 Task: Select the end date as December 2023.
Action: Mouse moved to (758, 212)
Screenshot: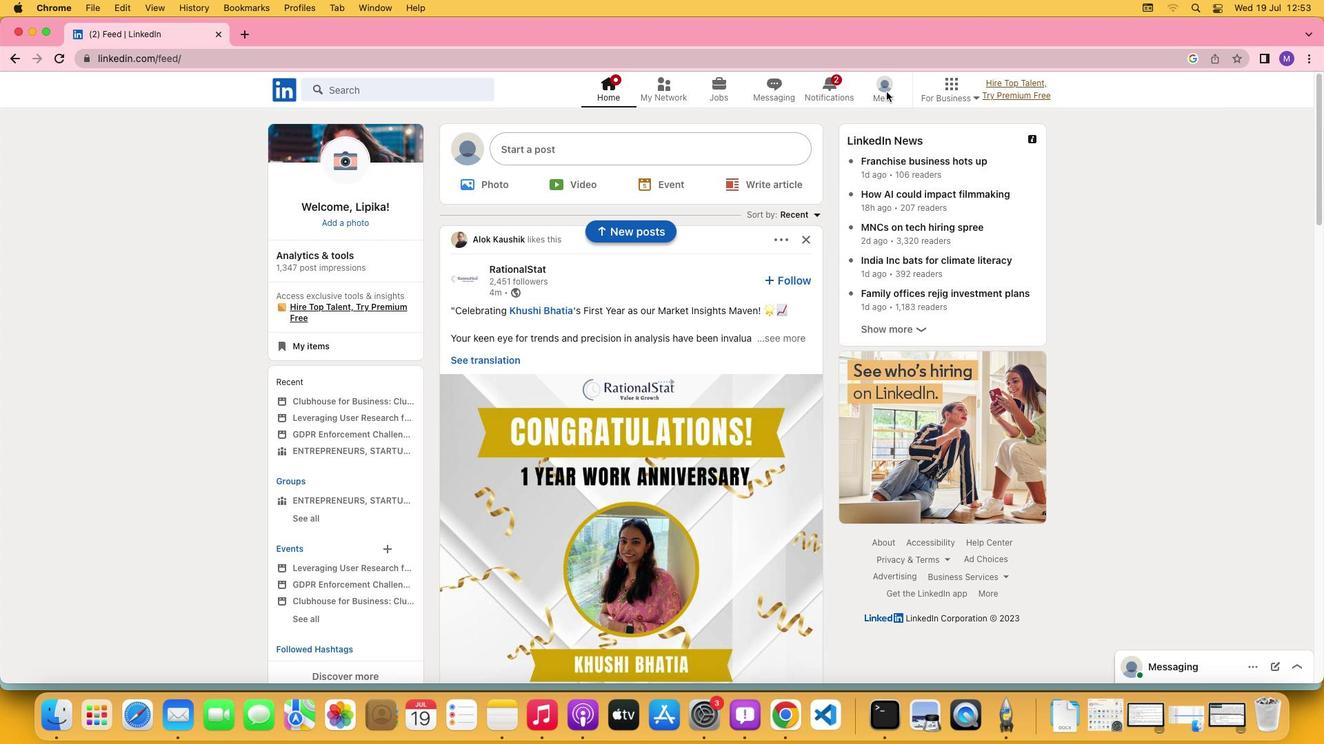 
Action: Mouse pressed left at (758, 212)
Screenshot: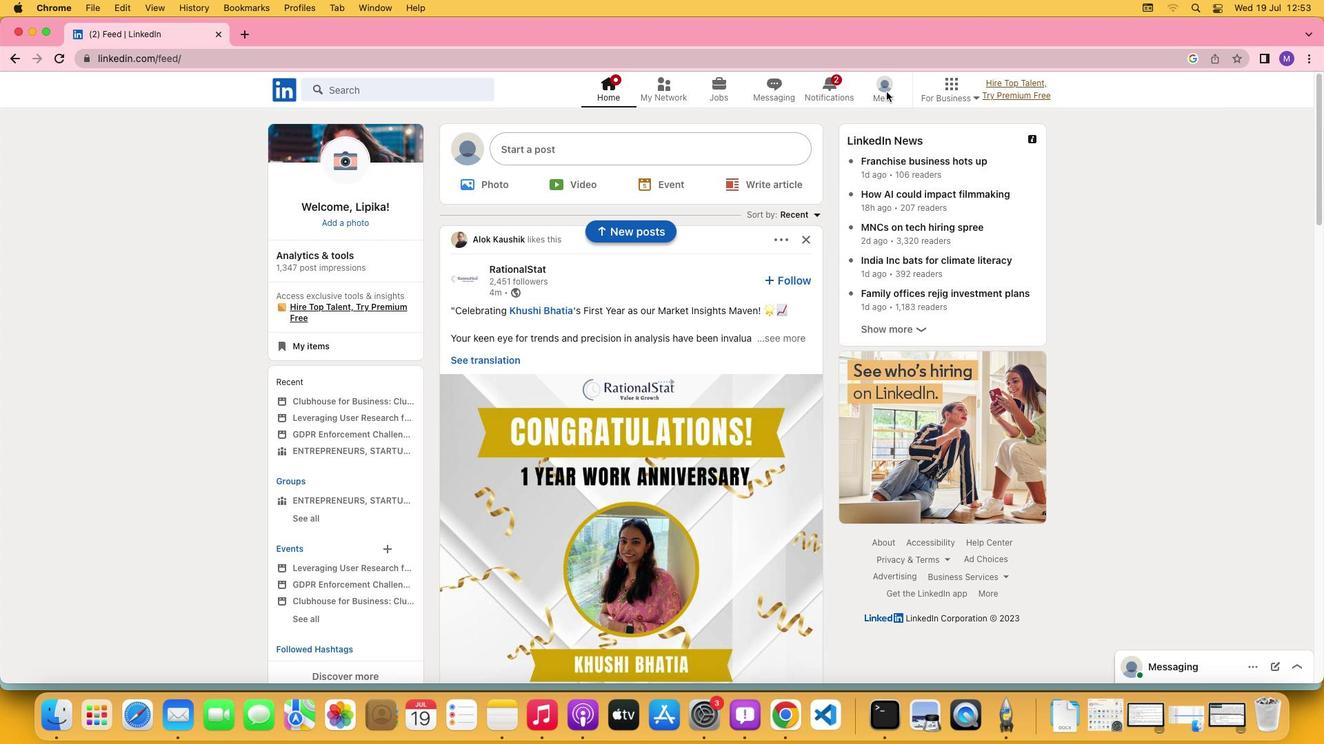 
Action: Mouse moved to (760, 215)
Screenshot: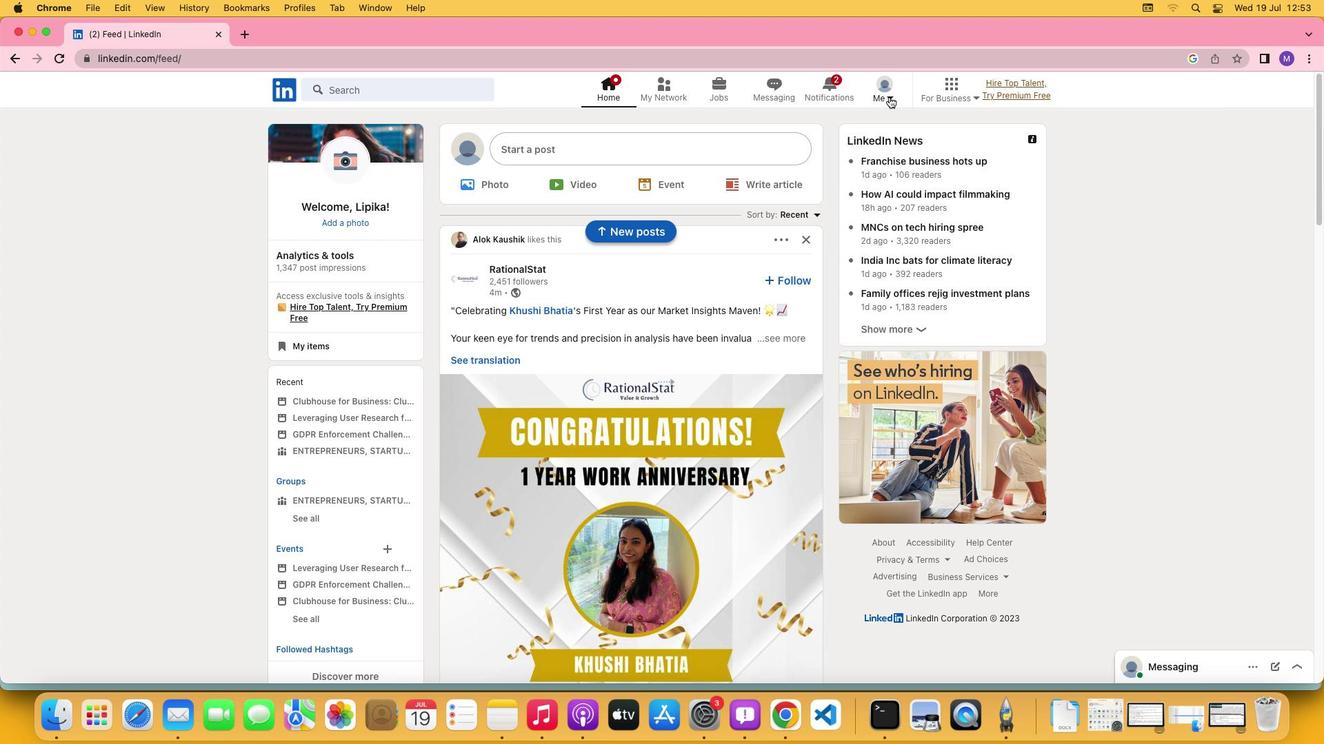 
Action: Mouse pressed left at (760, 215)
Screenshot: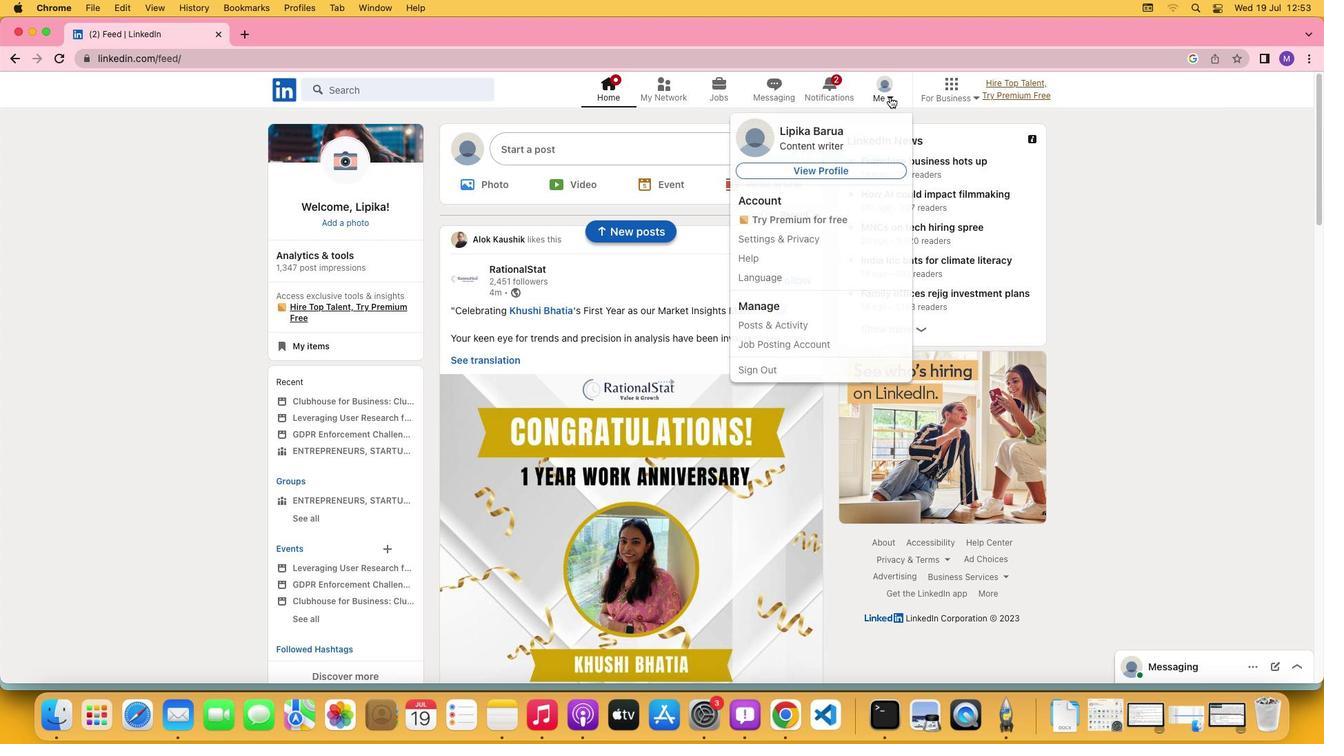 
Action: Mouse moved to (741, 264)
Screenshot: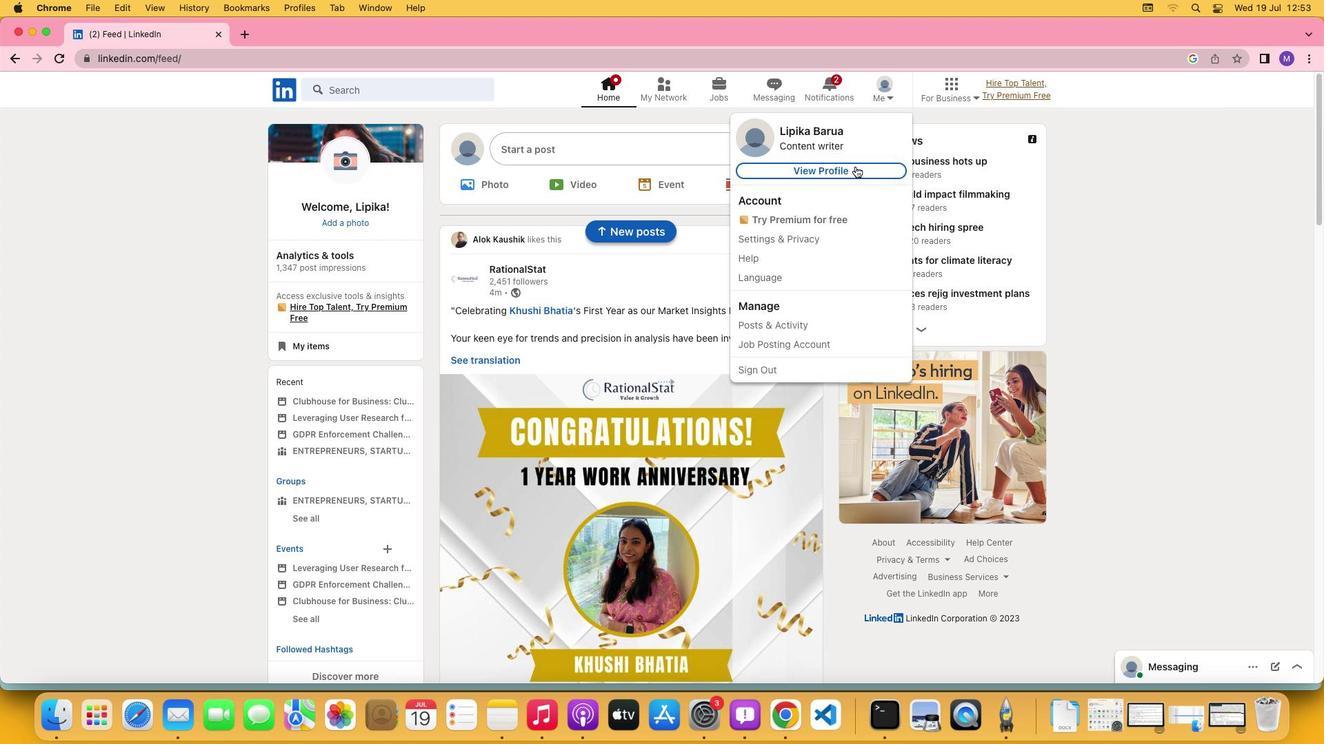 
Action: Mouse pressed left at (741, 264)
Screenshot: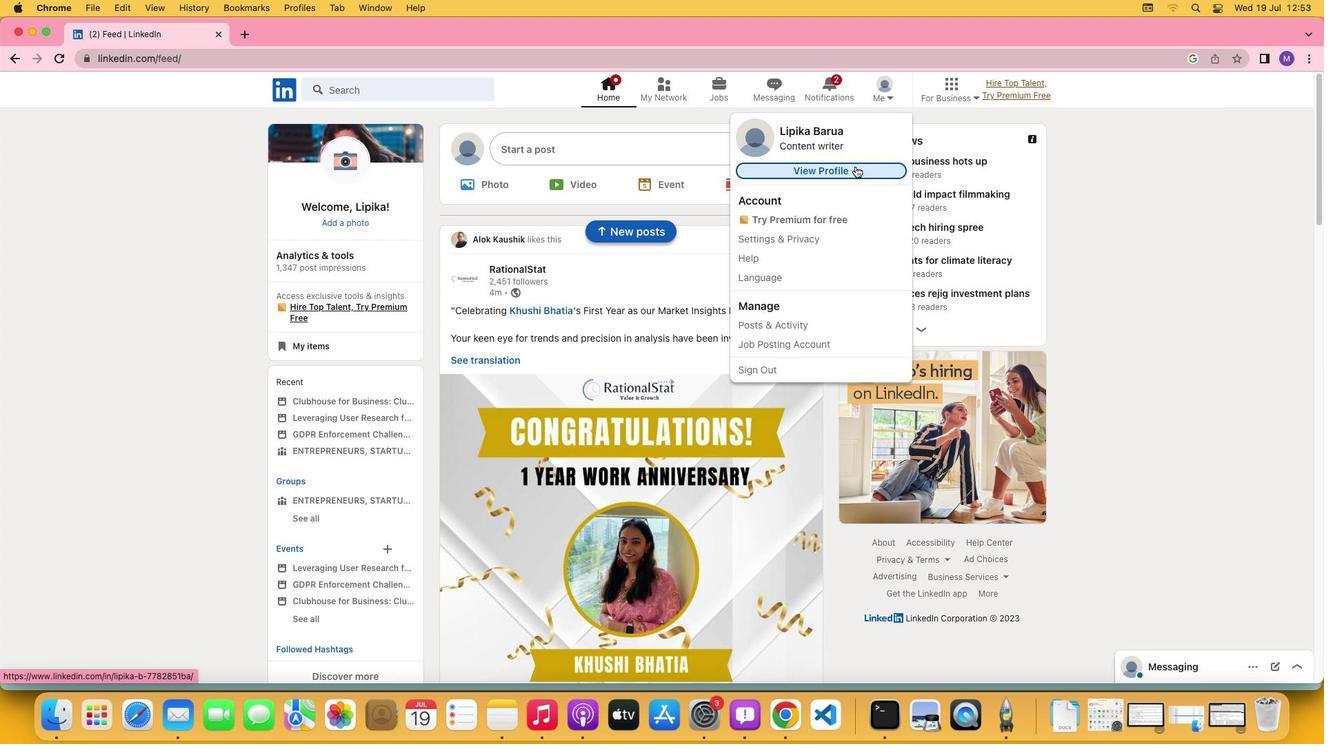 
Action: Mouse moved to (517, 463)
Screenshot: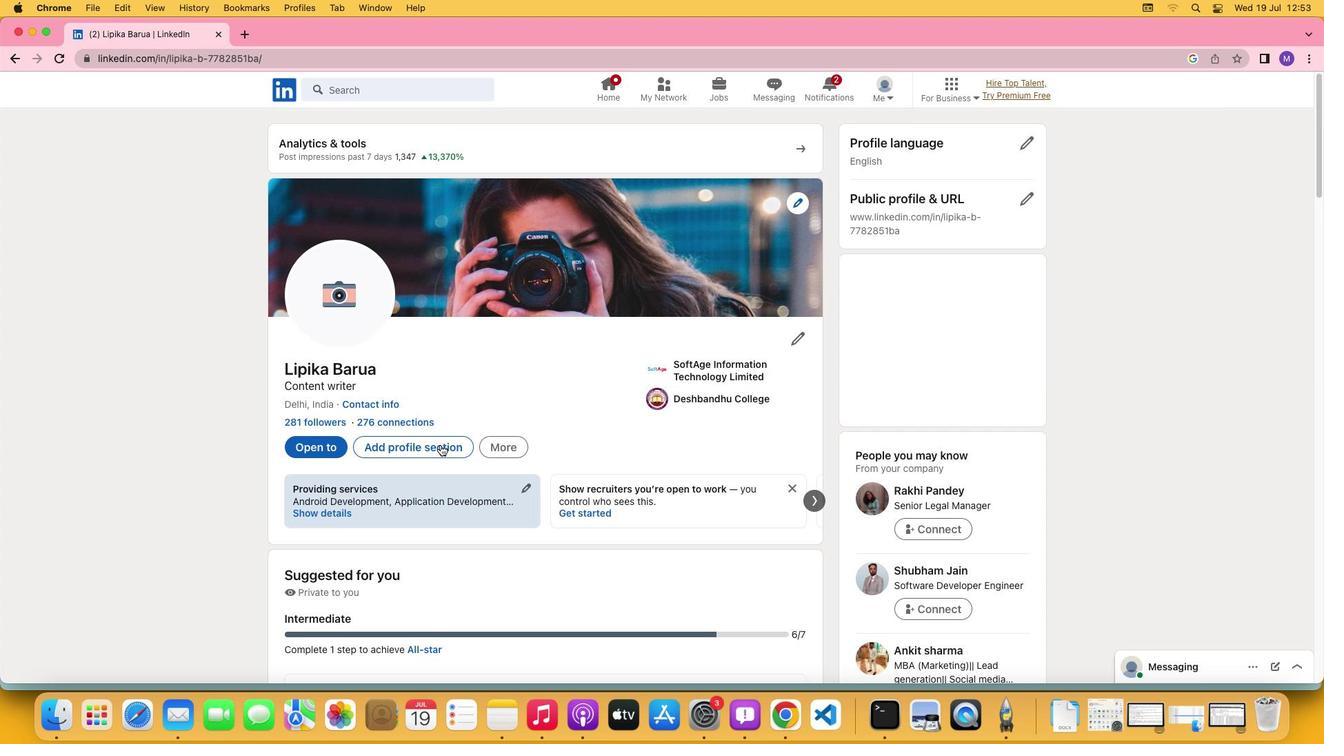 
Action: Mouse pressed left at (517, 463)
Screenshot: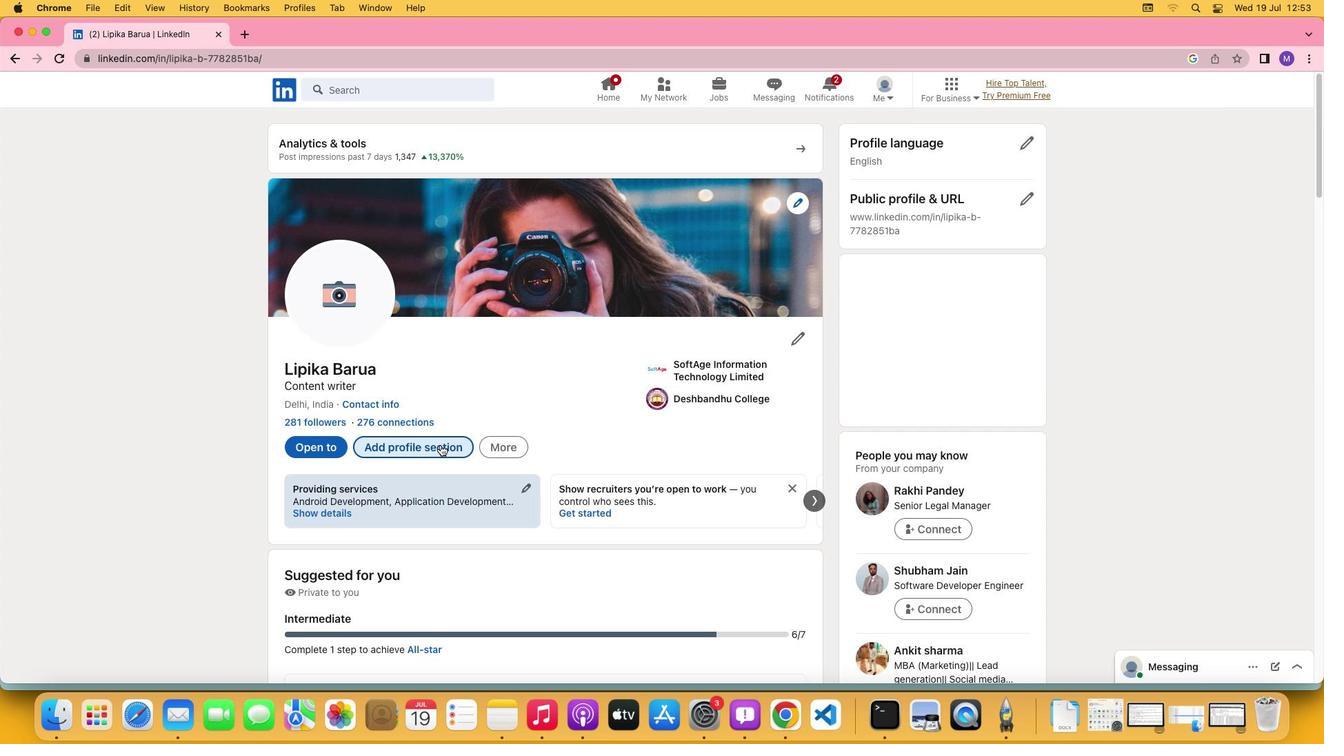 
Action: Mouse moved to (726, 440)
Screenshot: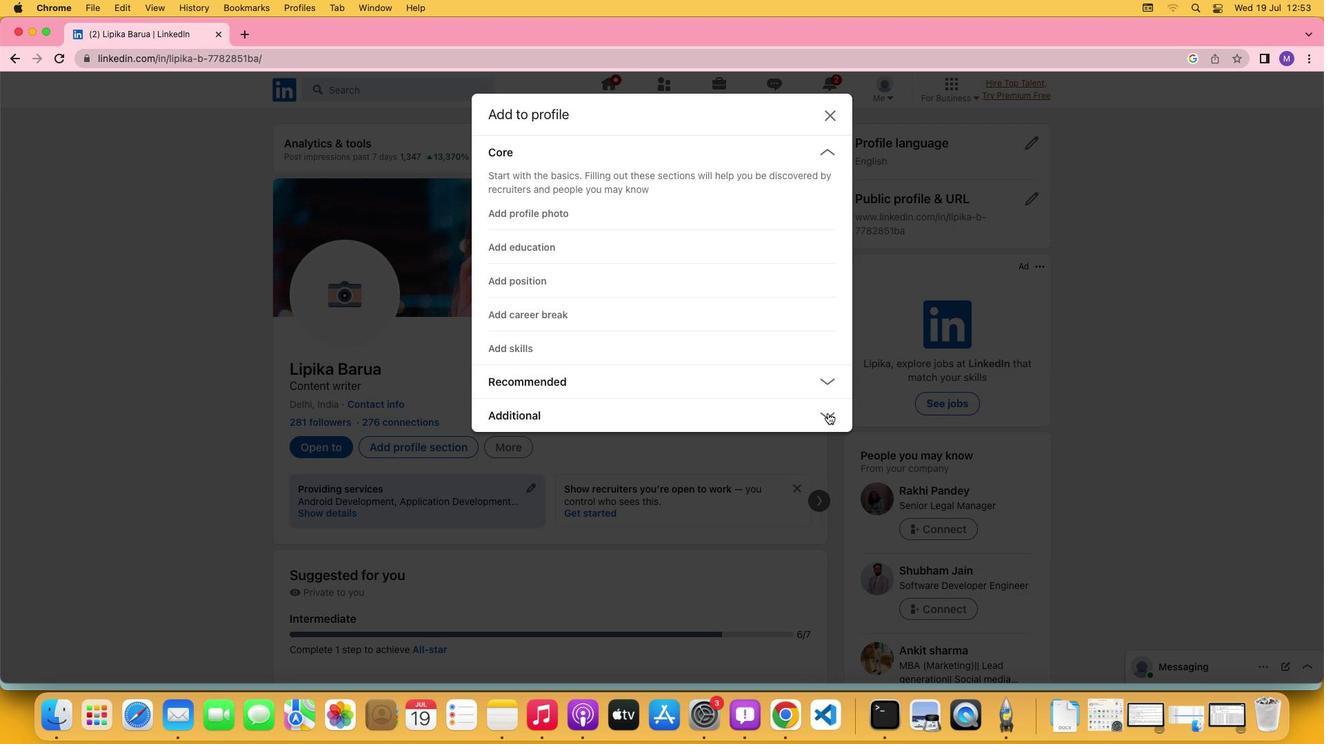 
Action: Mouse pressed left at (726, 440)
Screenshot: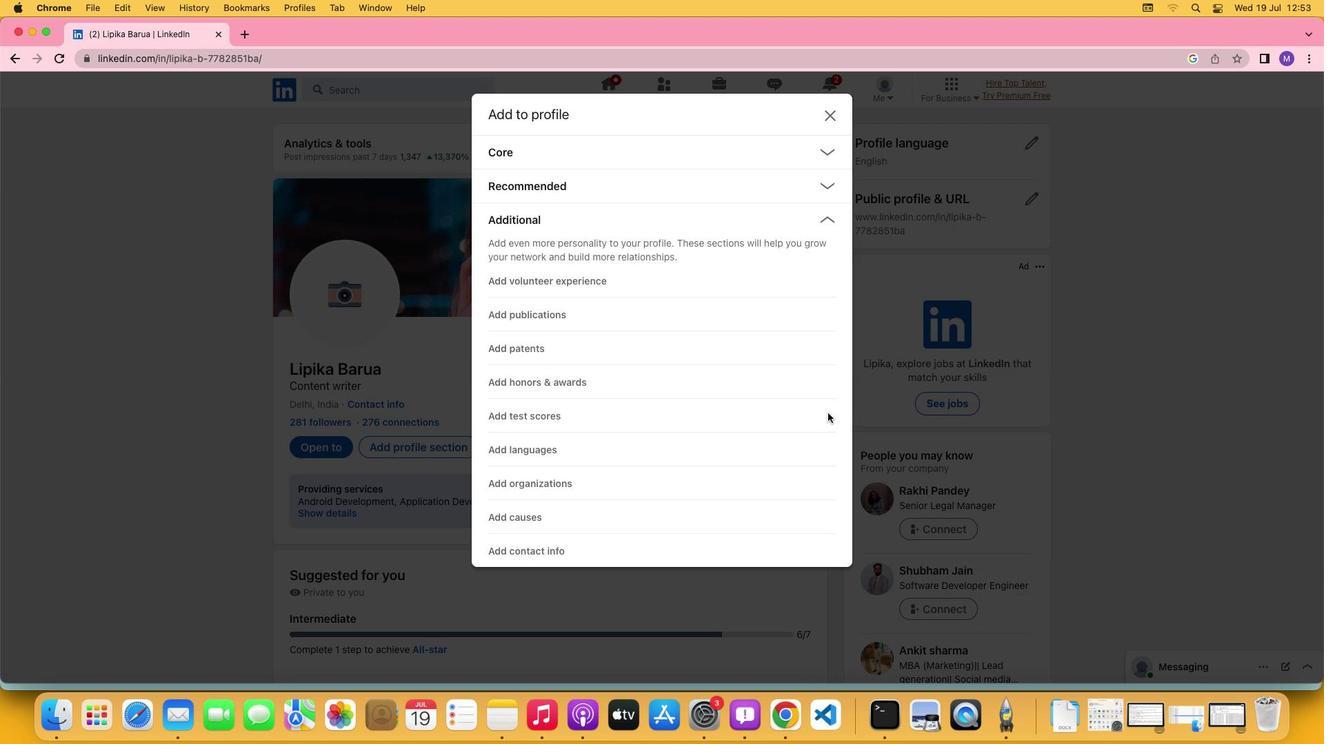 
Action: Mouse moved to (594, 346)
Screenshot: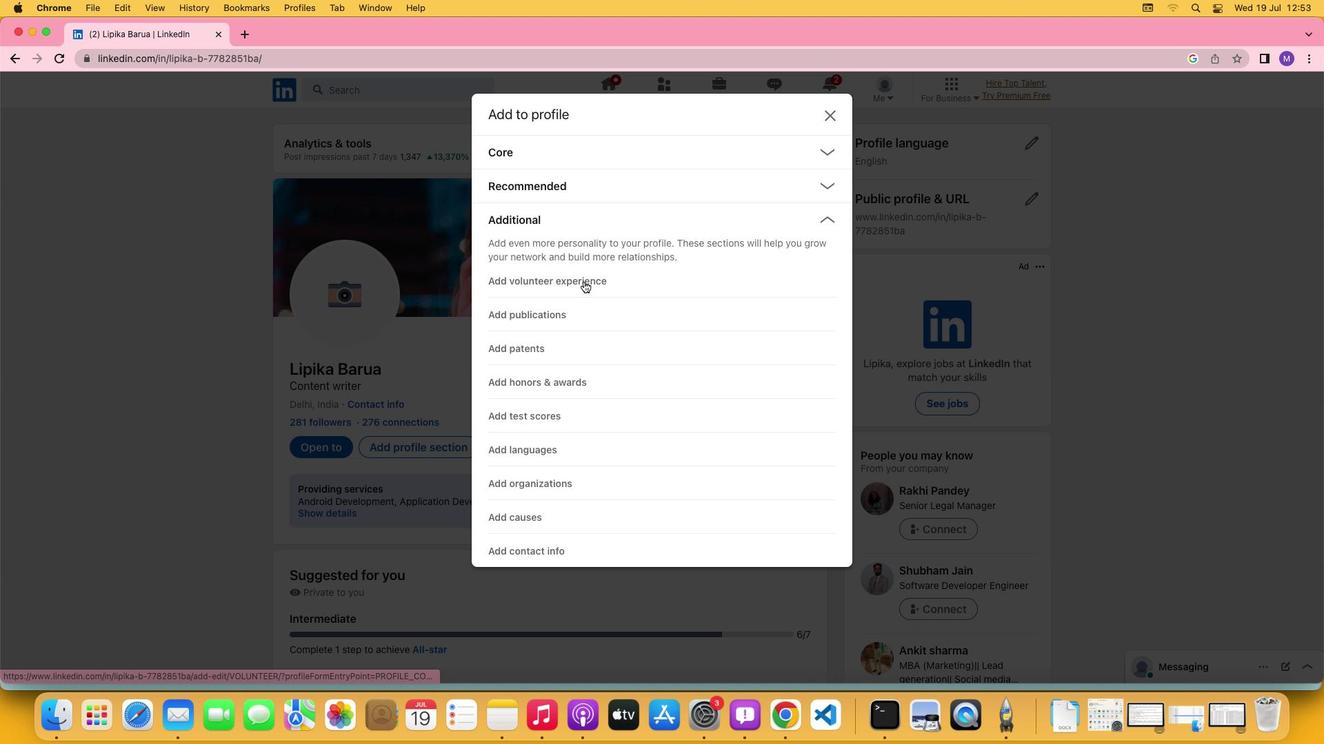 
Action: Mouse pressed left at (594, 346)
Screenshot: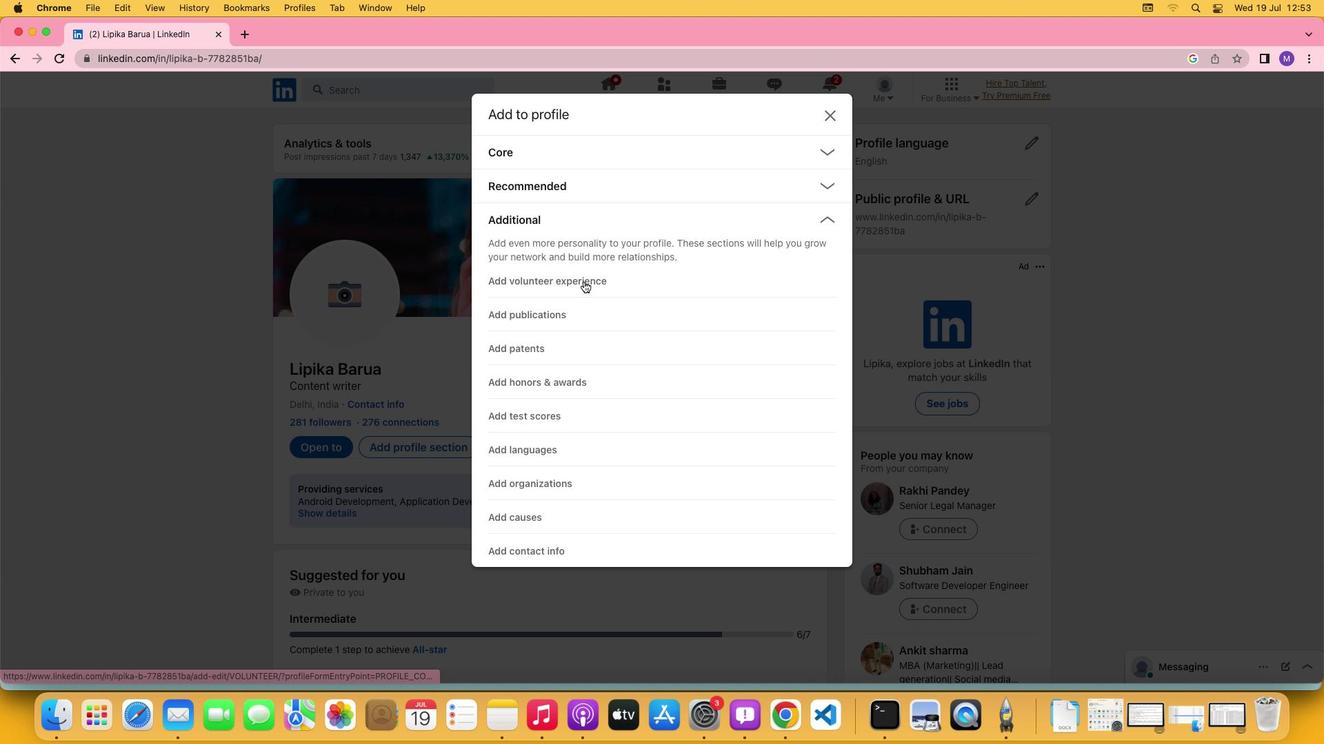 
Action: Mouse moved to (607, 407)
Screenshot: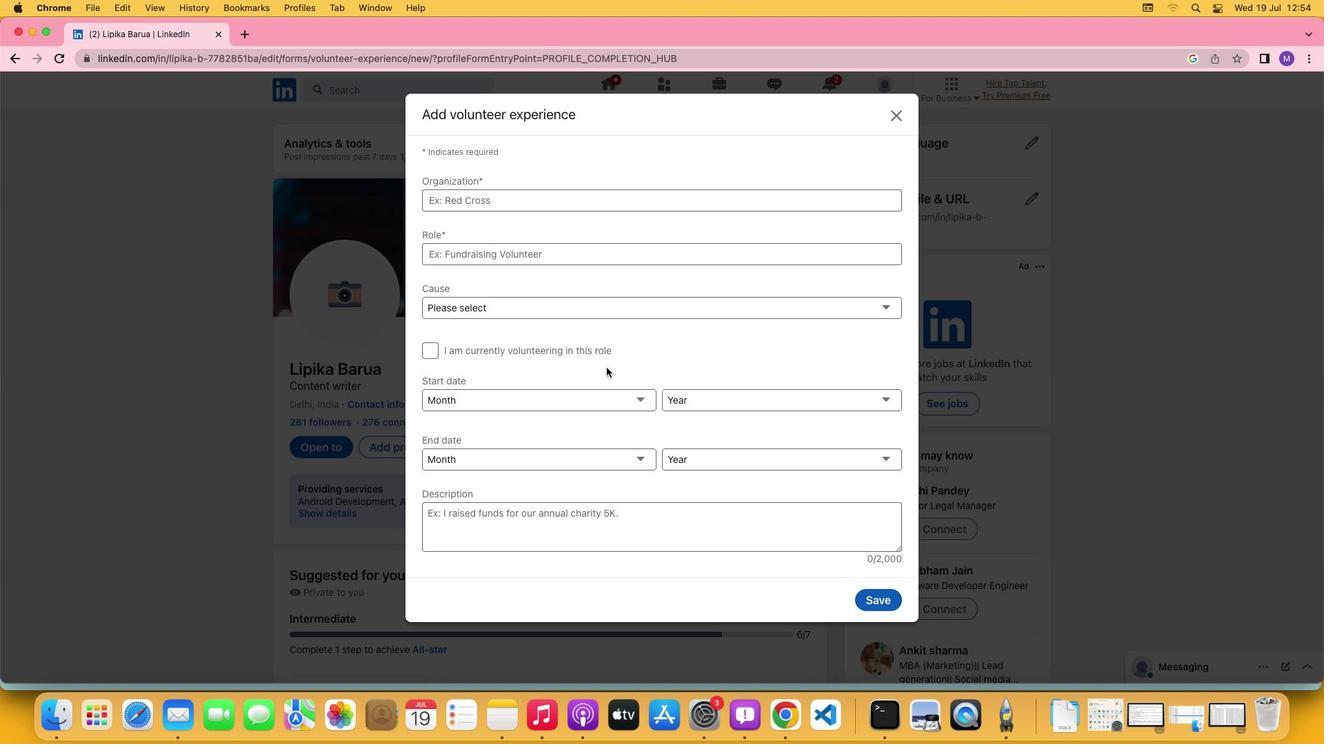 
Action: Mouse scrolled (607, 407) with delta (279, 146)
Screenshot: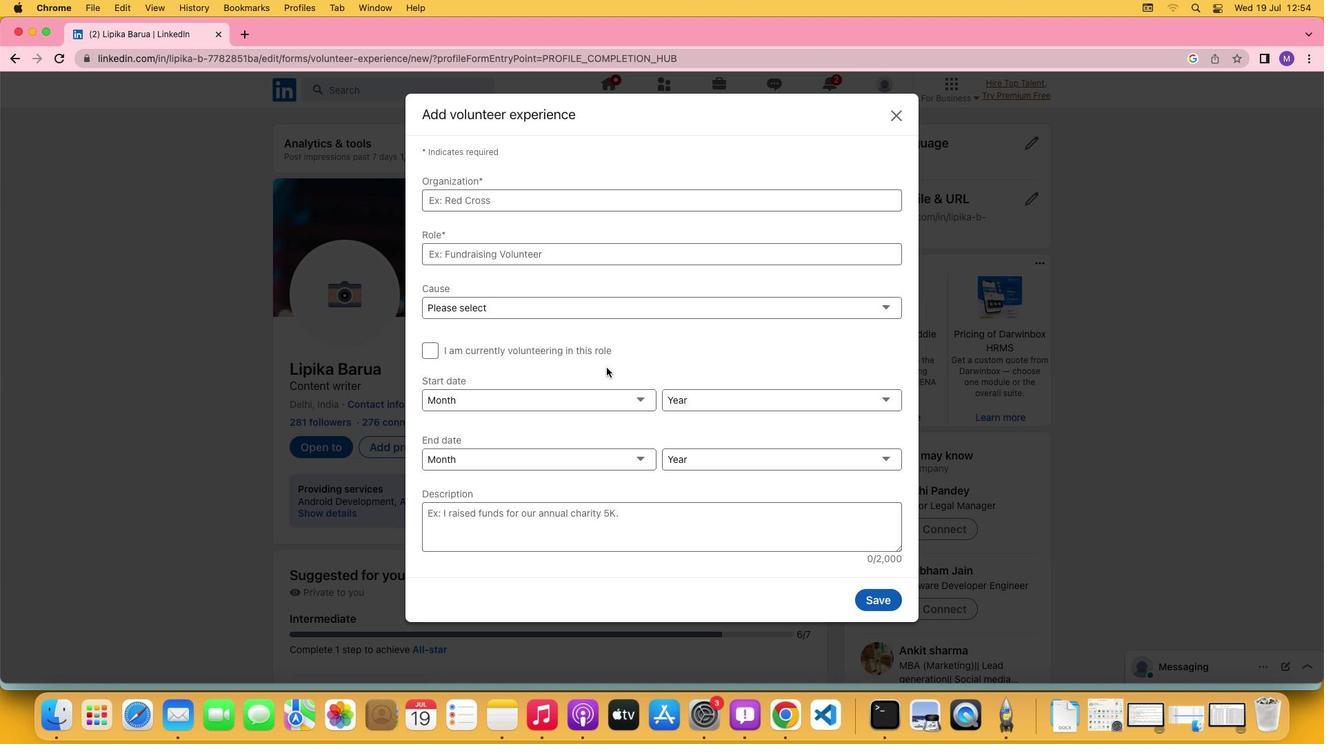 
Action: Mouse scrolled (607, 407) with delta (279, 146)
Screenshot: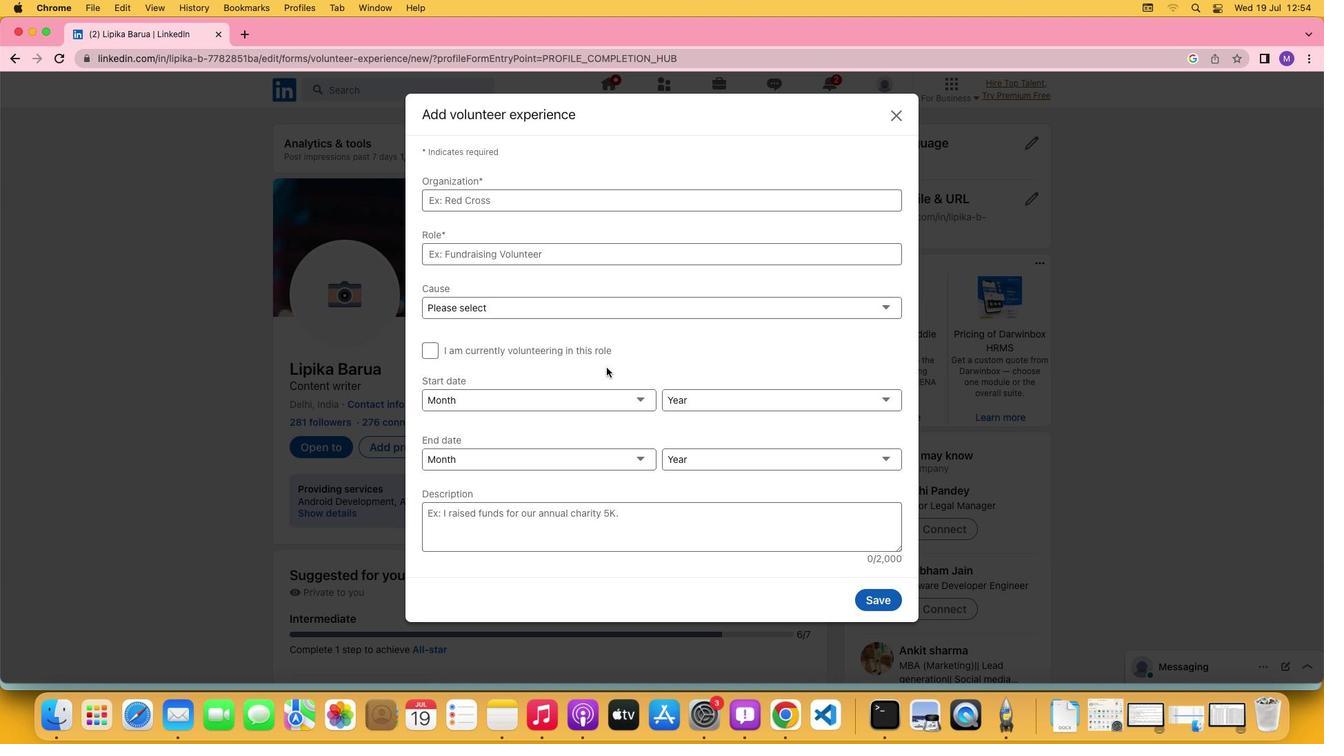 
Action: Mouse moved to (626, 470)
Screenshot: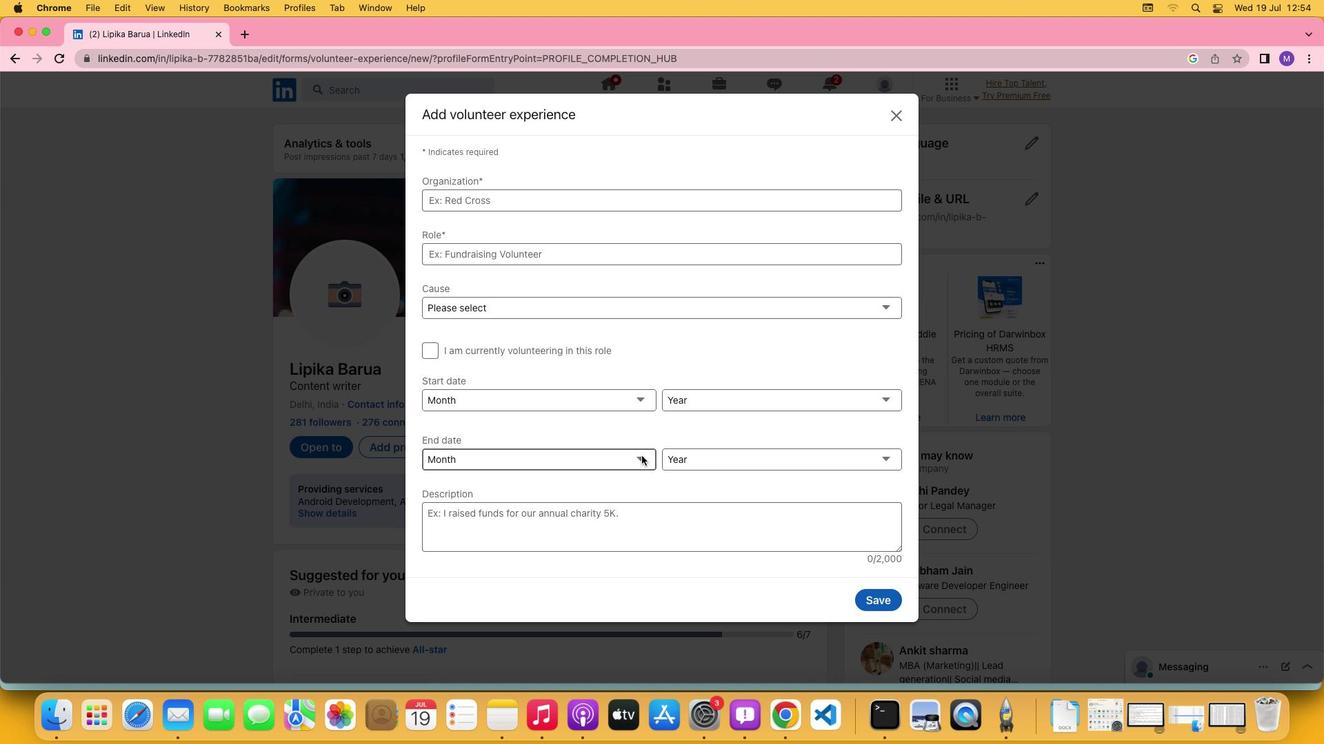 
Action: Mouse pressed left at (626, 470)
Screenshot: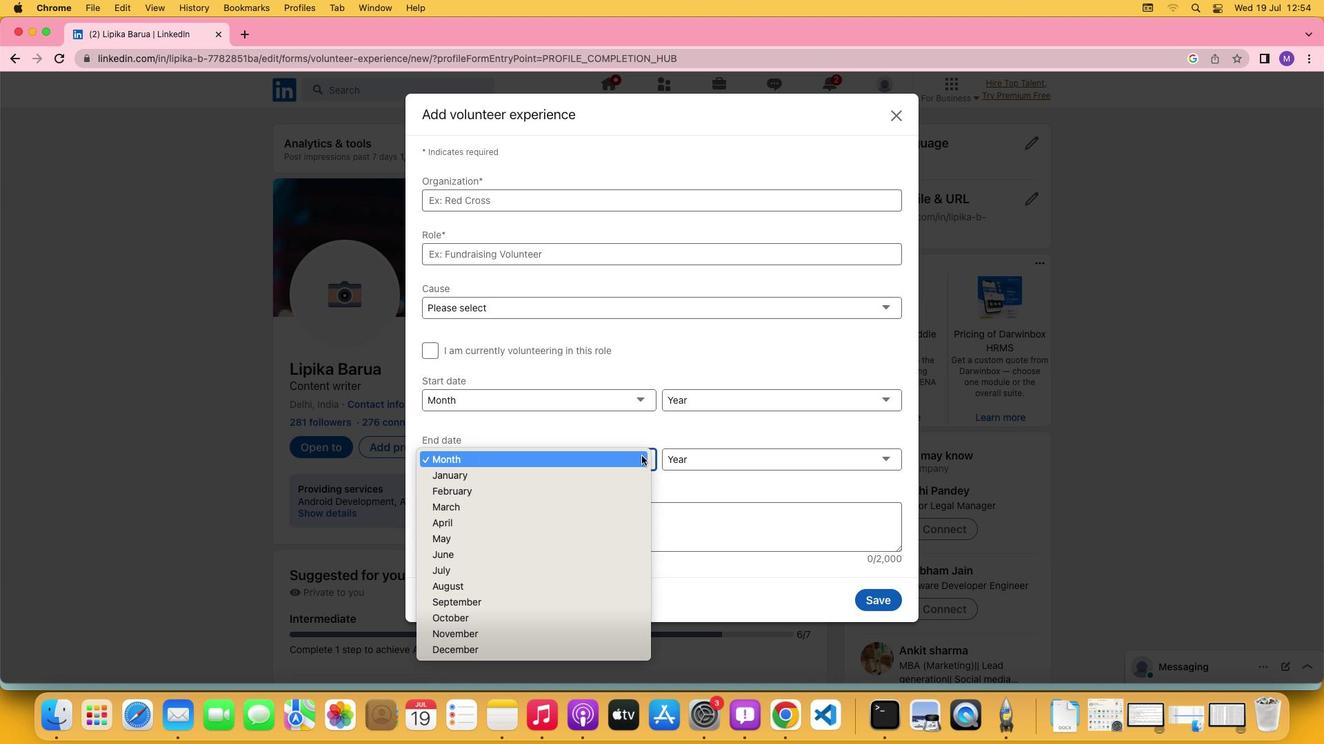 
Action: Mouse moved to (593, 608)
Screenshot: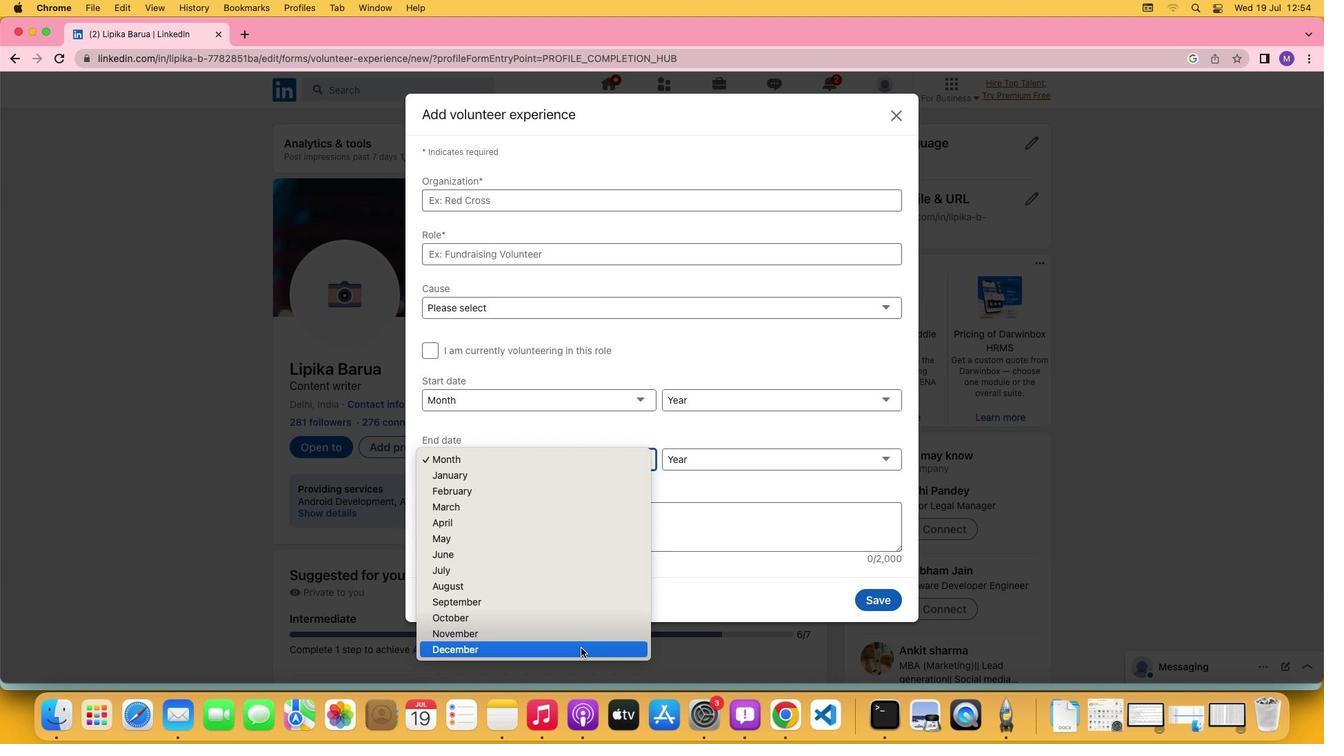 
Action: Mouse pressed left at (593, 608)
Screenshot: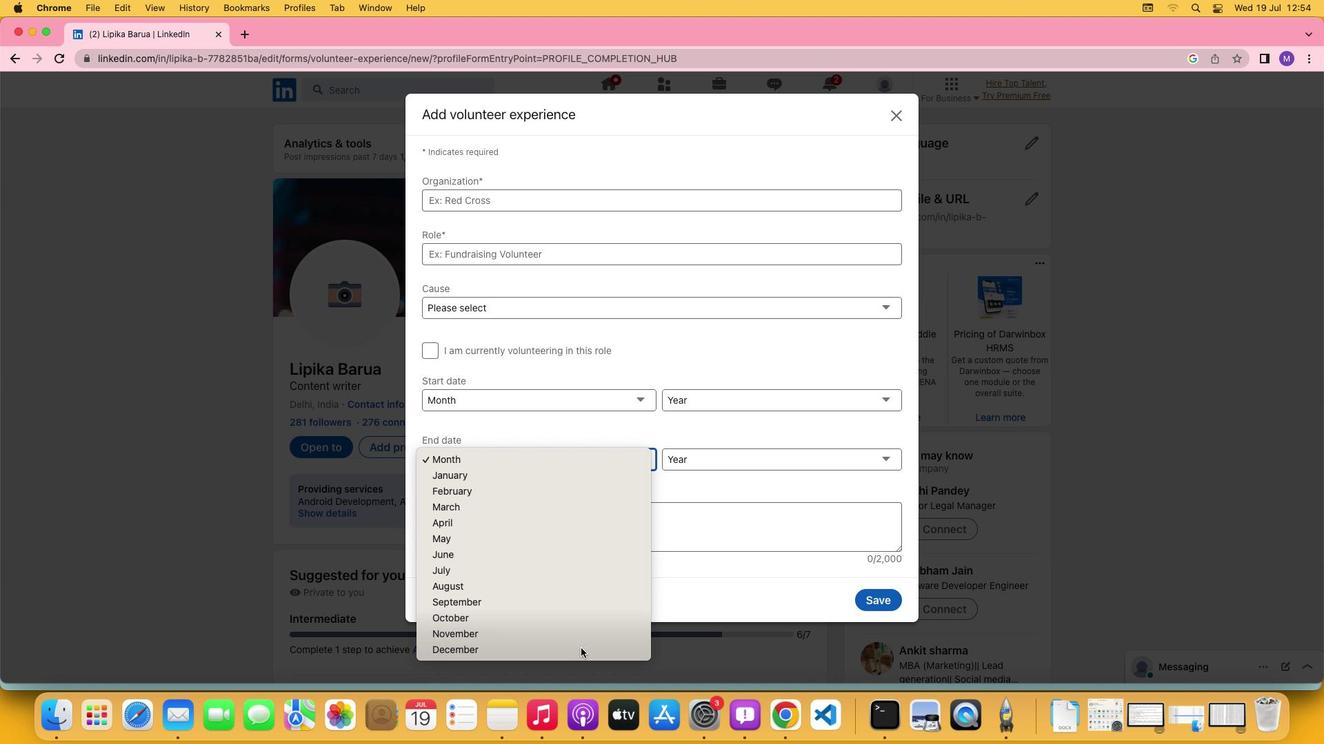 
Action: Mouse moved to (762, 472)
Screenshot: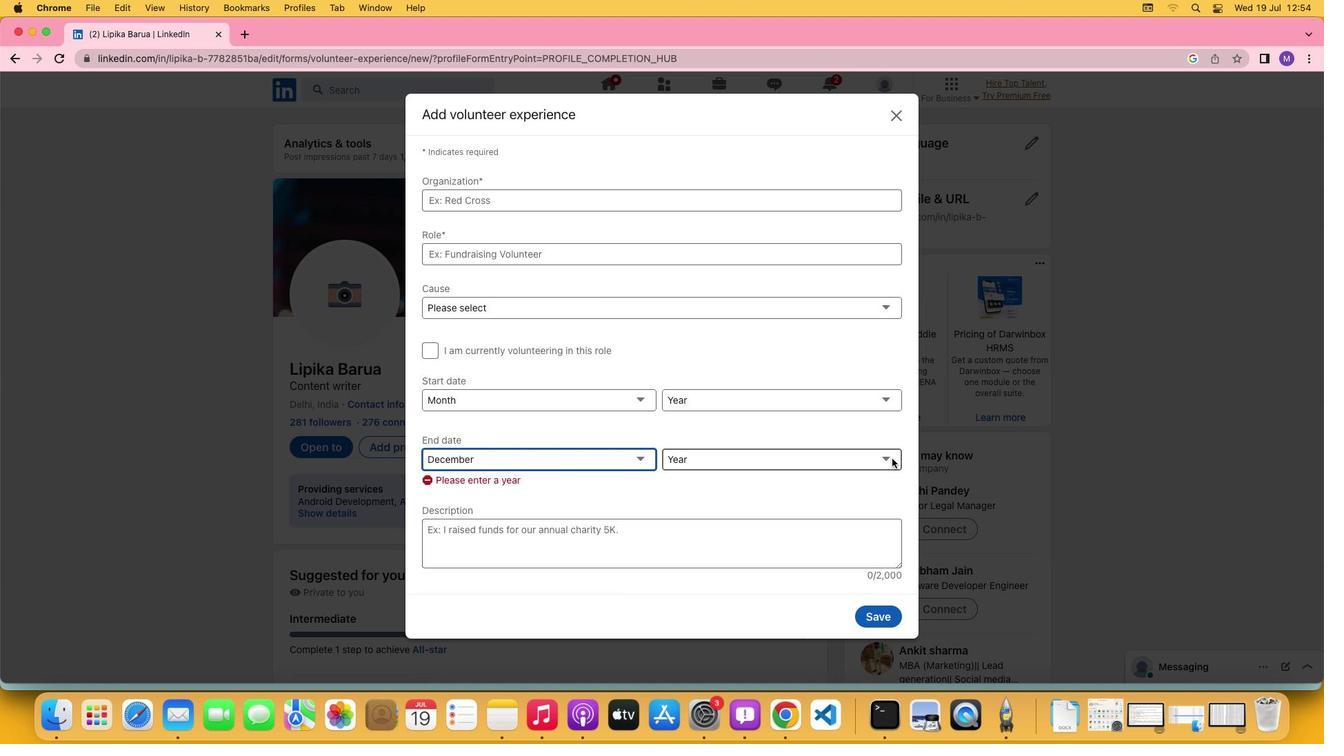 
Action: Mouse pressed left at (762, 472)
Screenshot: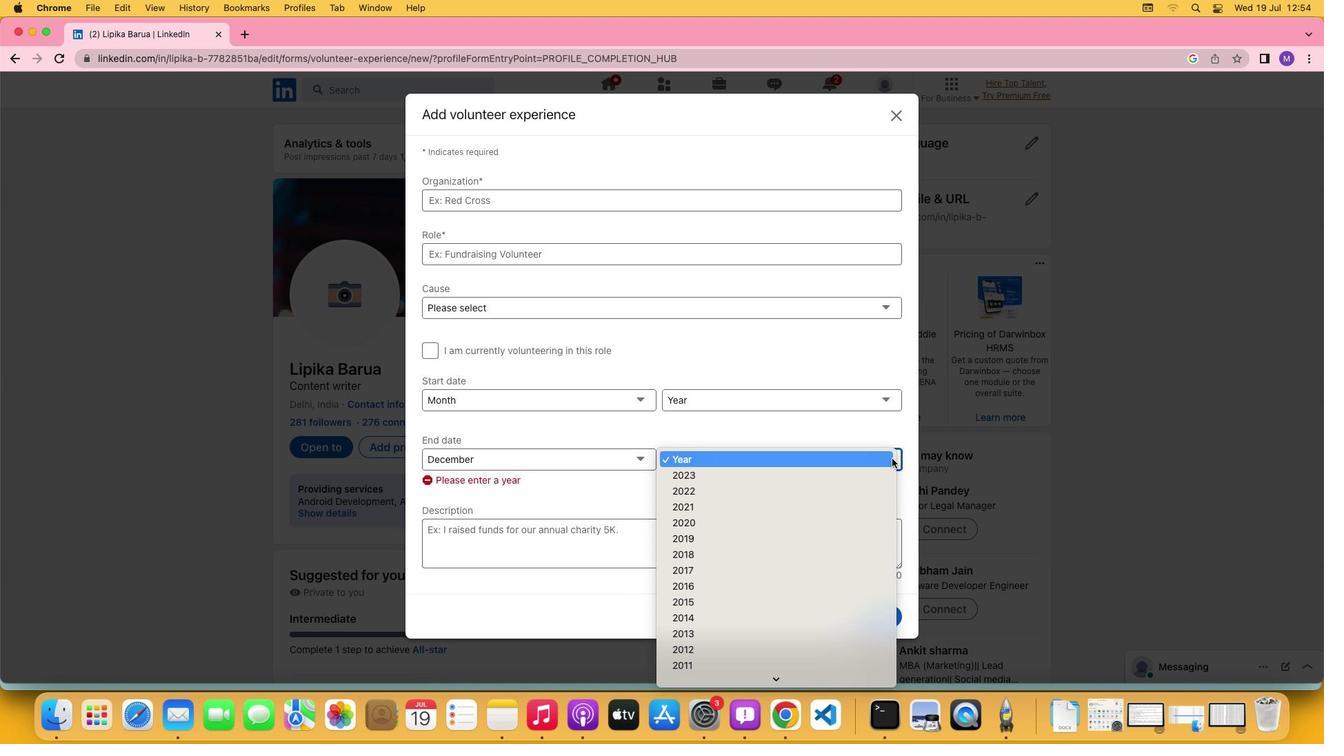 
Action: Mouse moved to (744, 486)
Screenshot: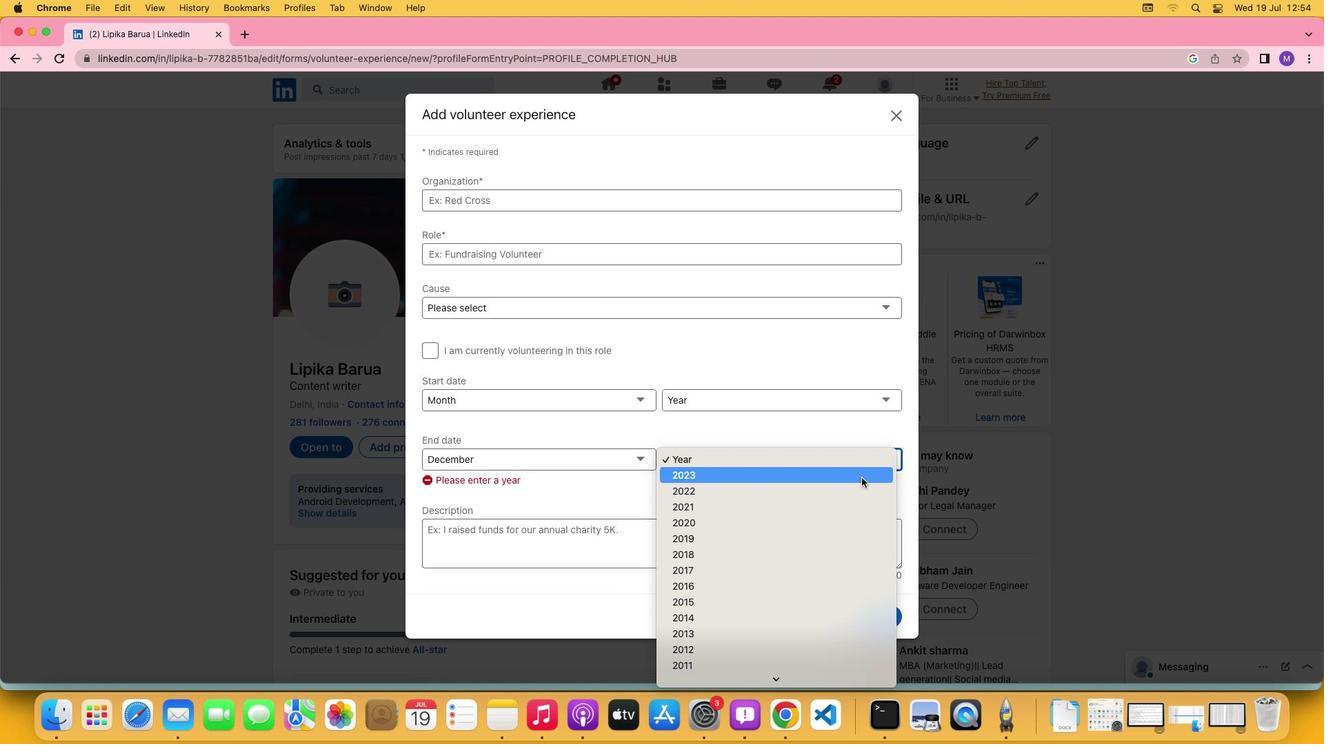 
Action: Mouse pressed left at (744, 486)
Screenshot: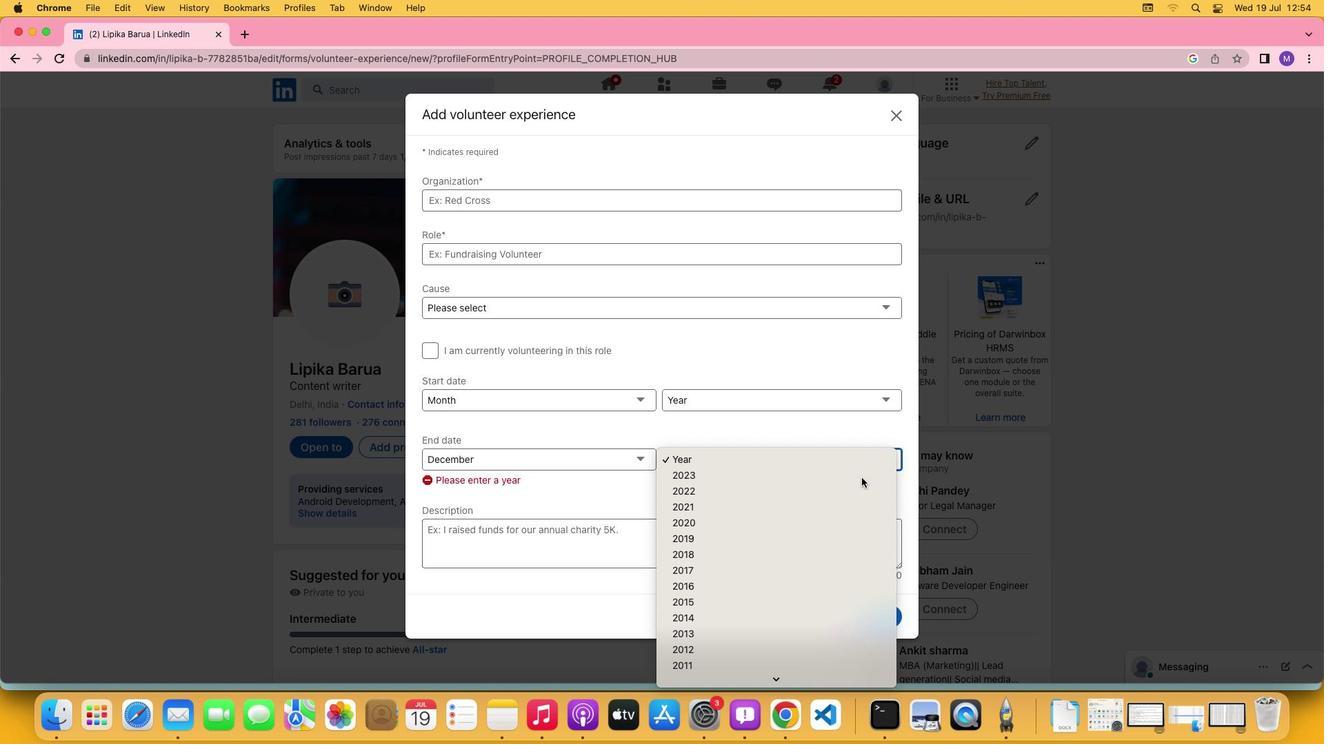 
Action: Mouse moved to (746, 491)
Screenshot: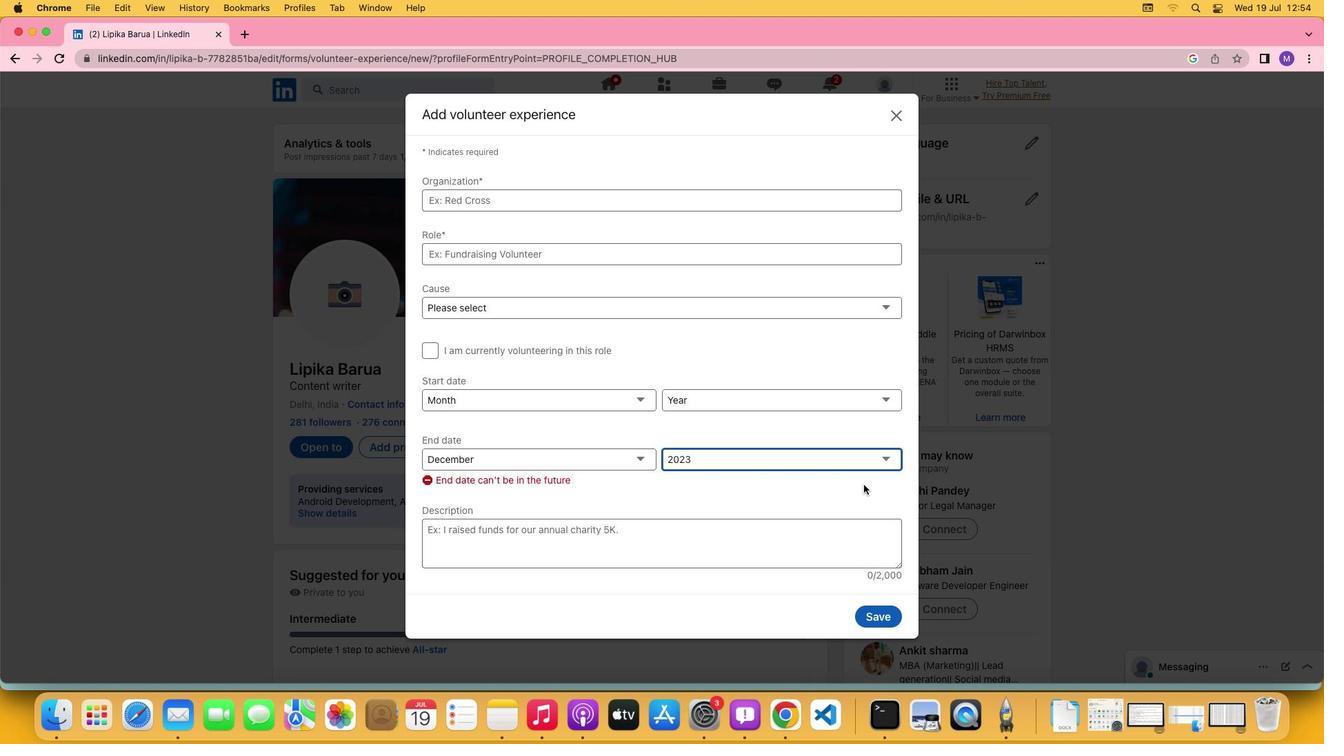 
